 Task: Toggle the close on file delete option in the editor management.
Action: Mouse moved to (6, 713)
Screenshot: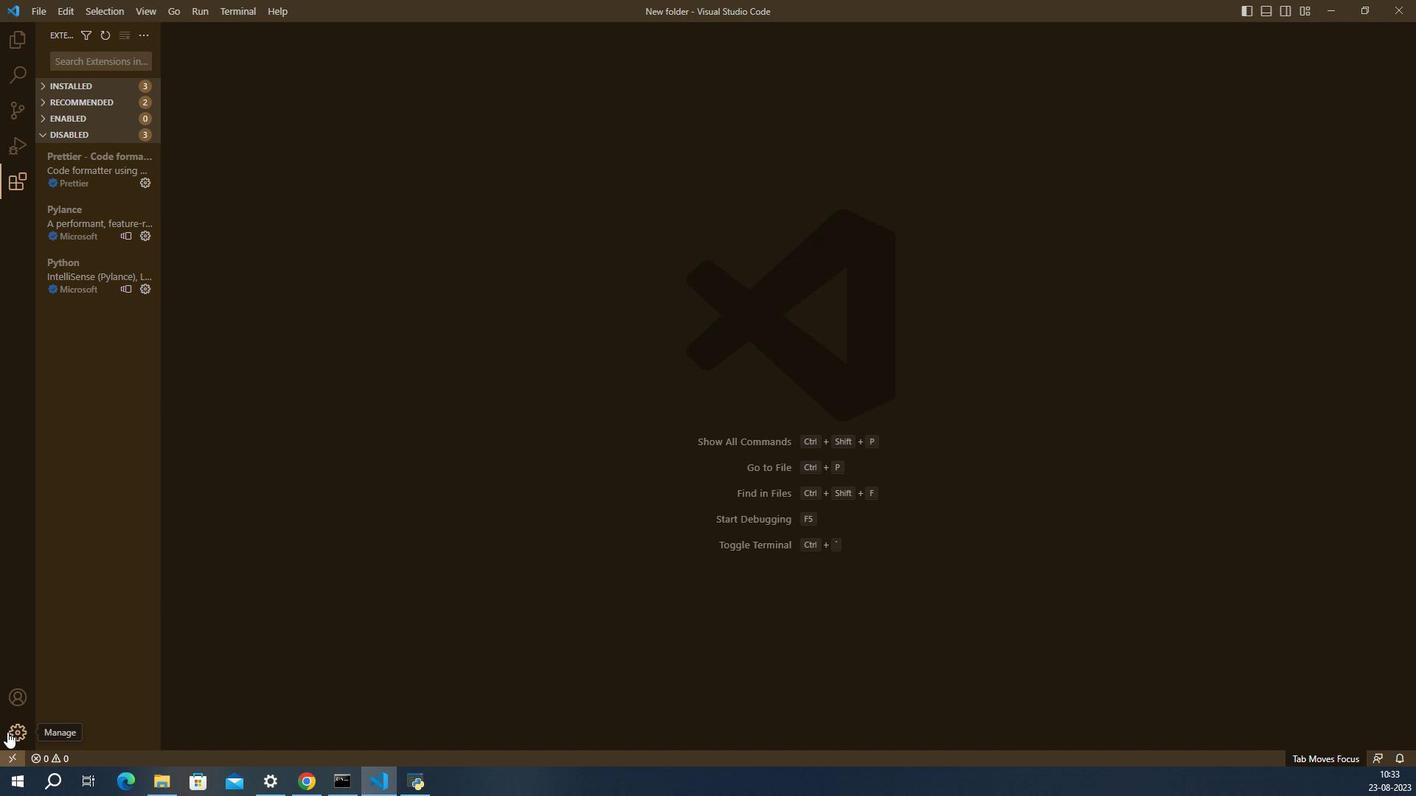 
Action: Mouse pressed left at (6, 713)
Screenshot: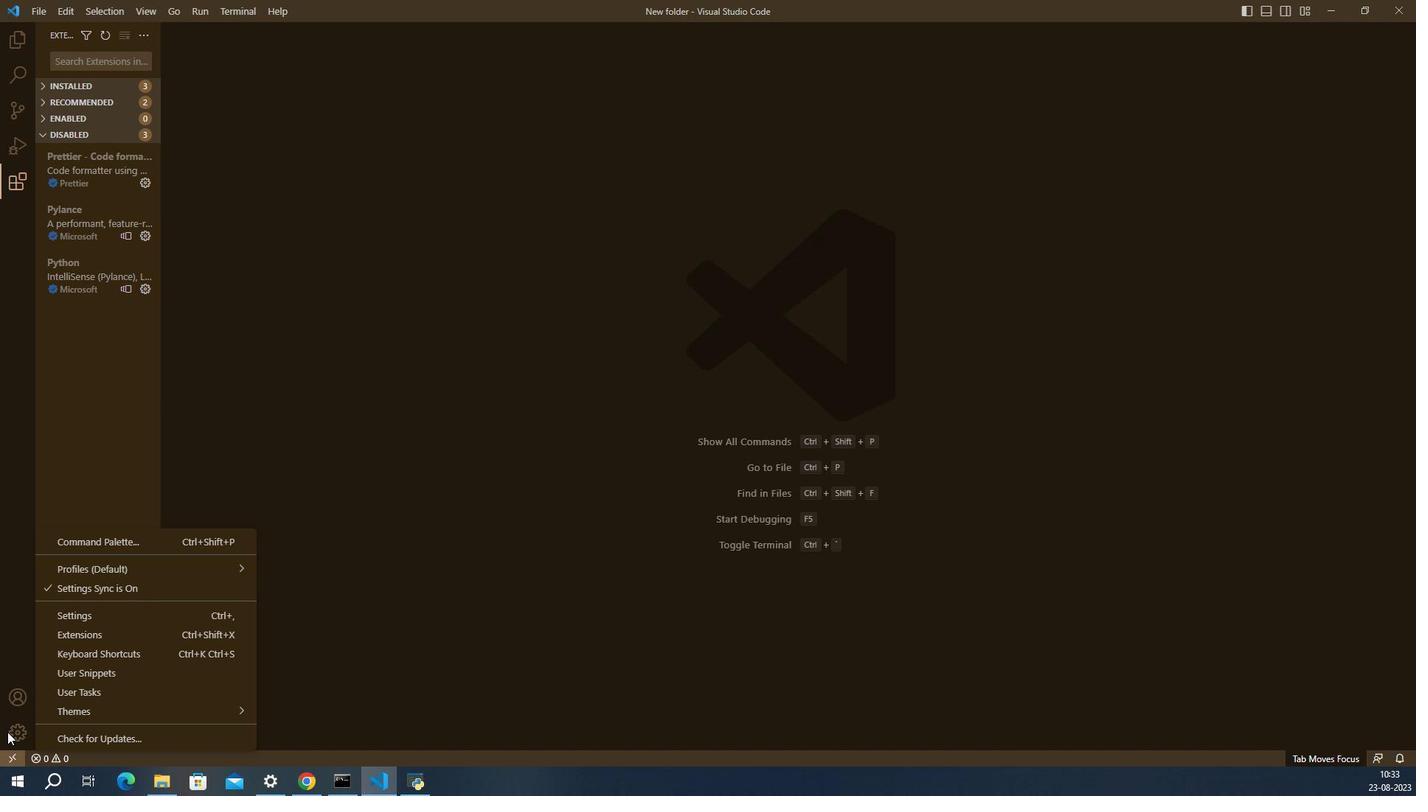 
Action: Mouse moved to (86, 604)
Screenshot: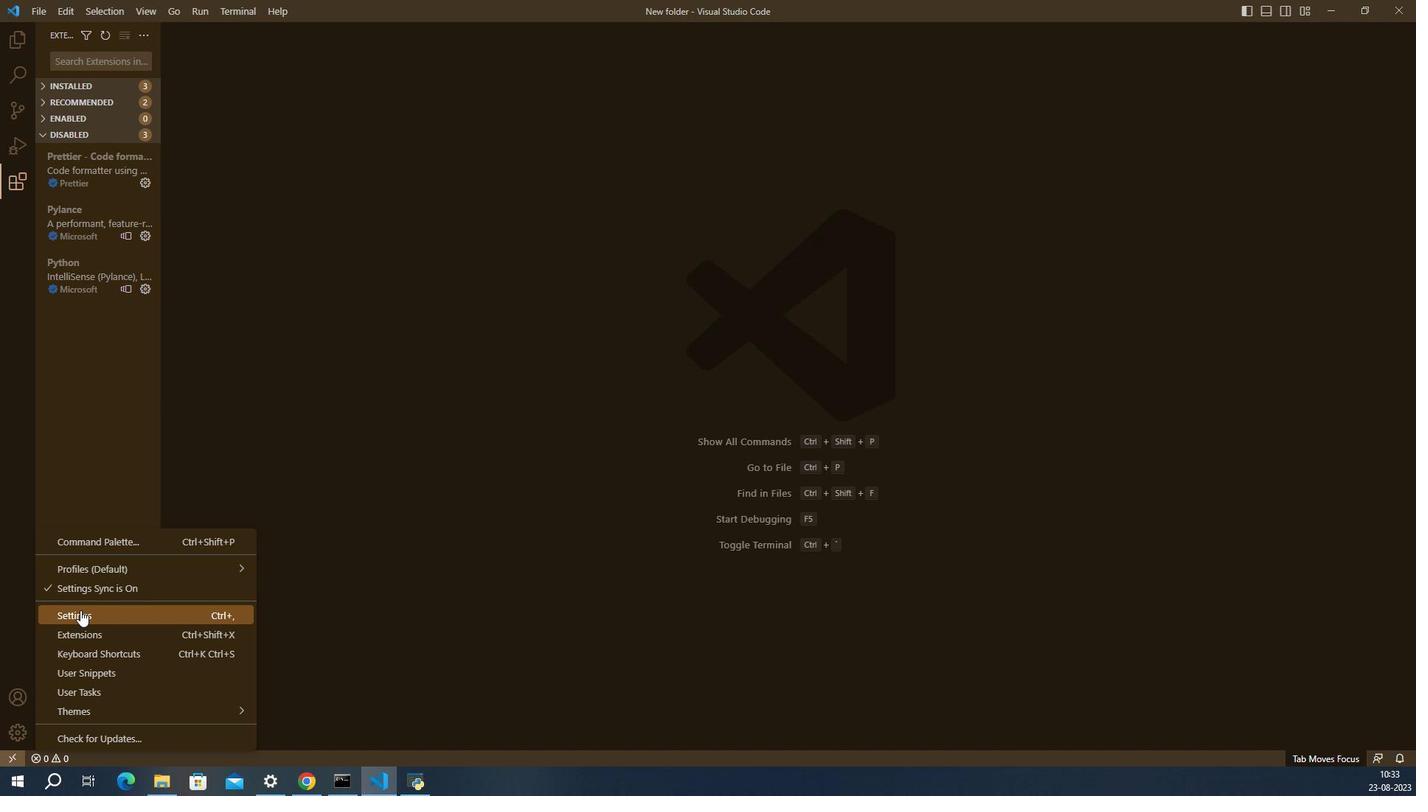
Action: Mouse pressed left at (86, 604)
Screenshot: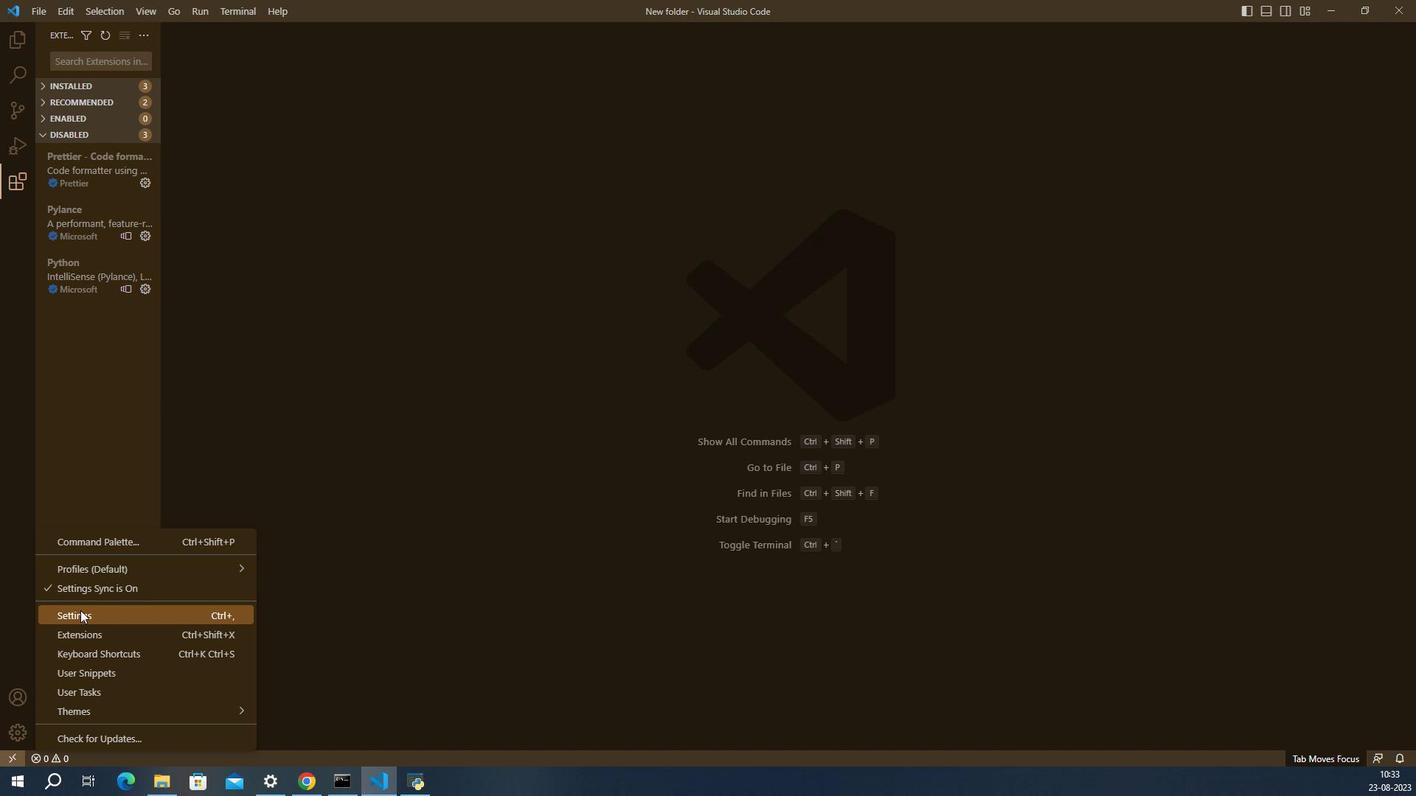 
Action: Mouse moved to (677, 301)
Screenshot: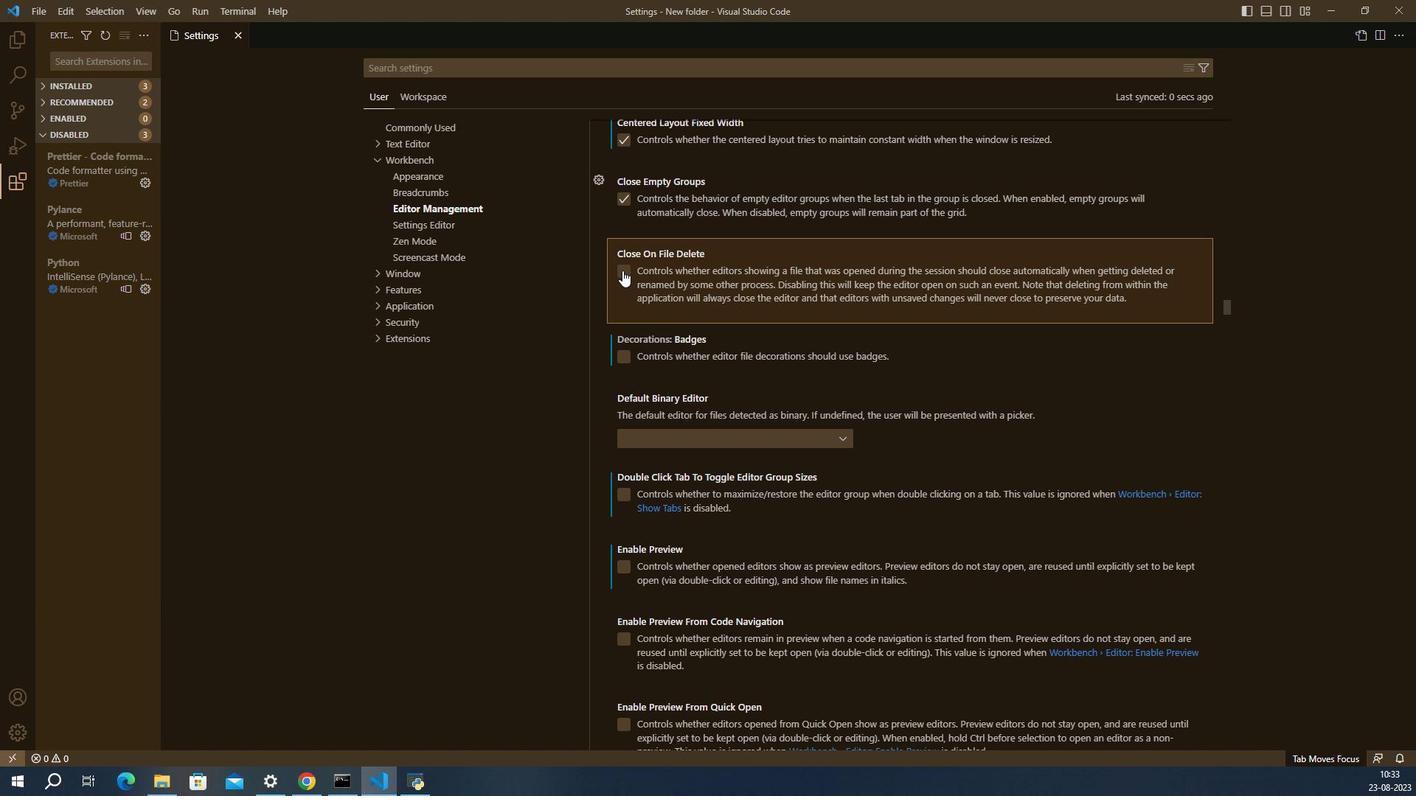 
Action: Mouse pressed left at (677, 301)
Screenshot: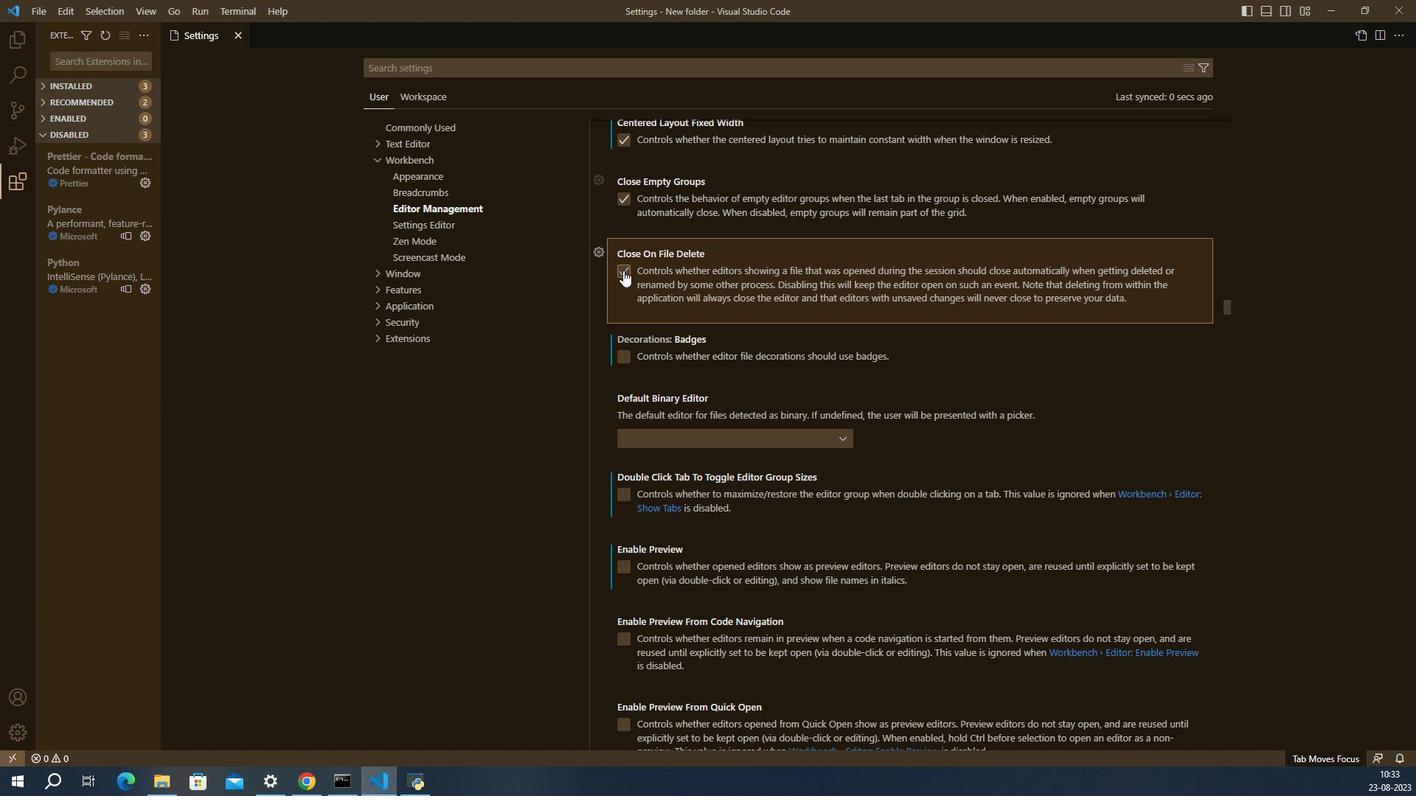 
Action: Mouse moved to (745, 326)
Screenshot: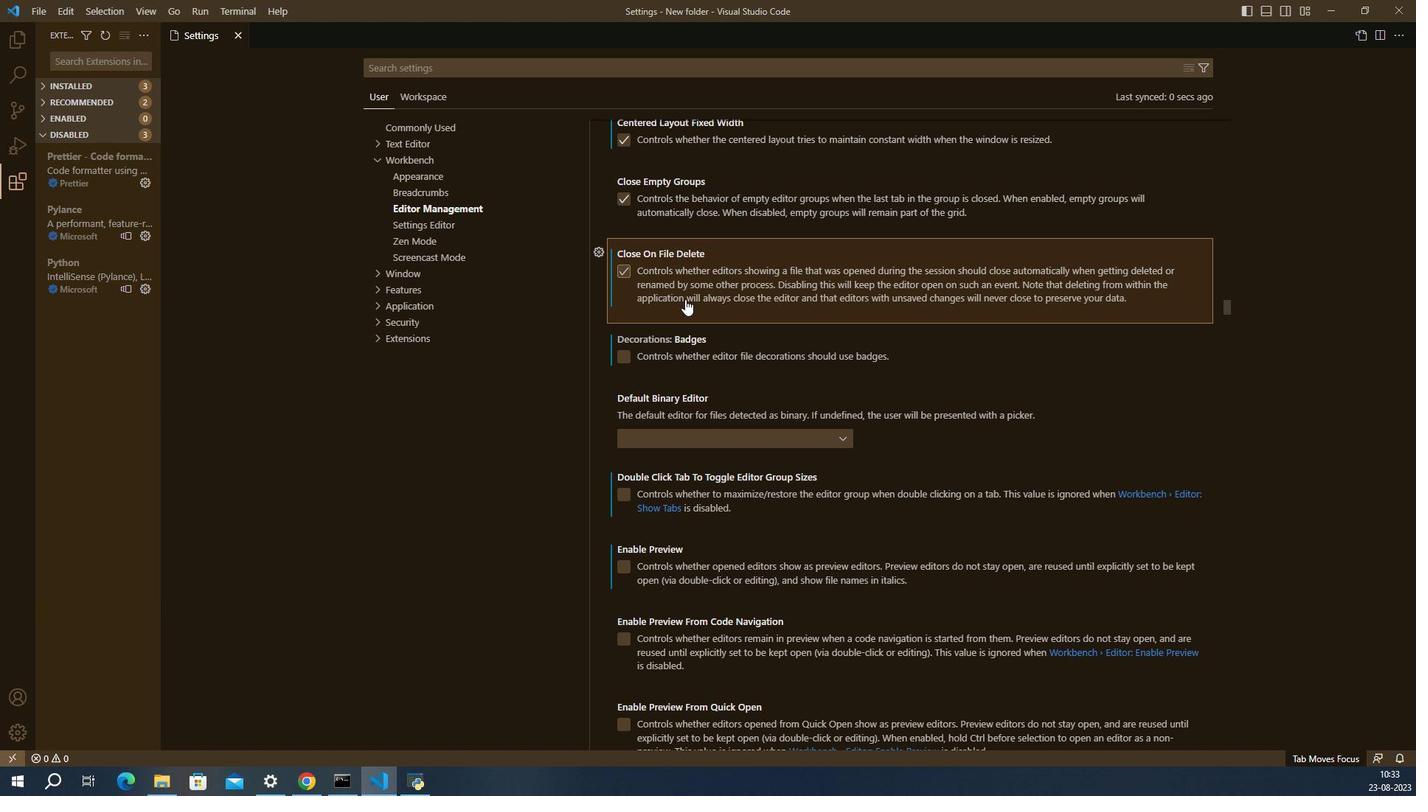 
